 Task: Filter the search "javascript" by the marketplace.
Action: Mouse moved to (856, 88)
Screenshot: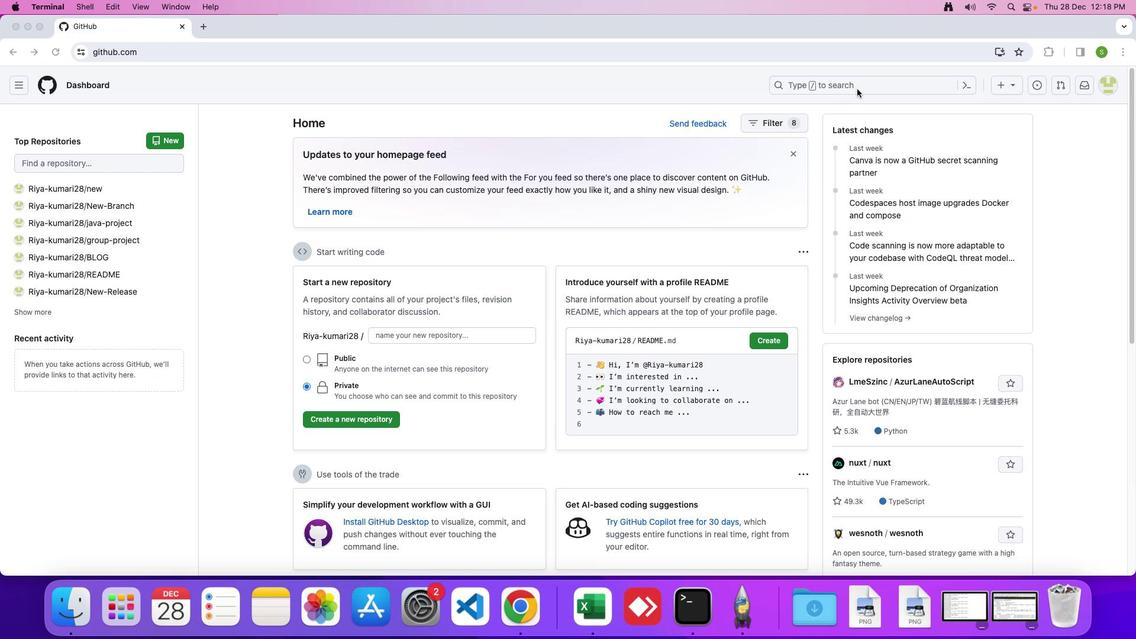 
Action: Mouse pressed left at (856, 88)
Screenshot: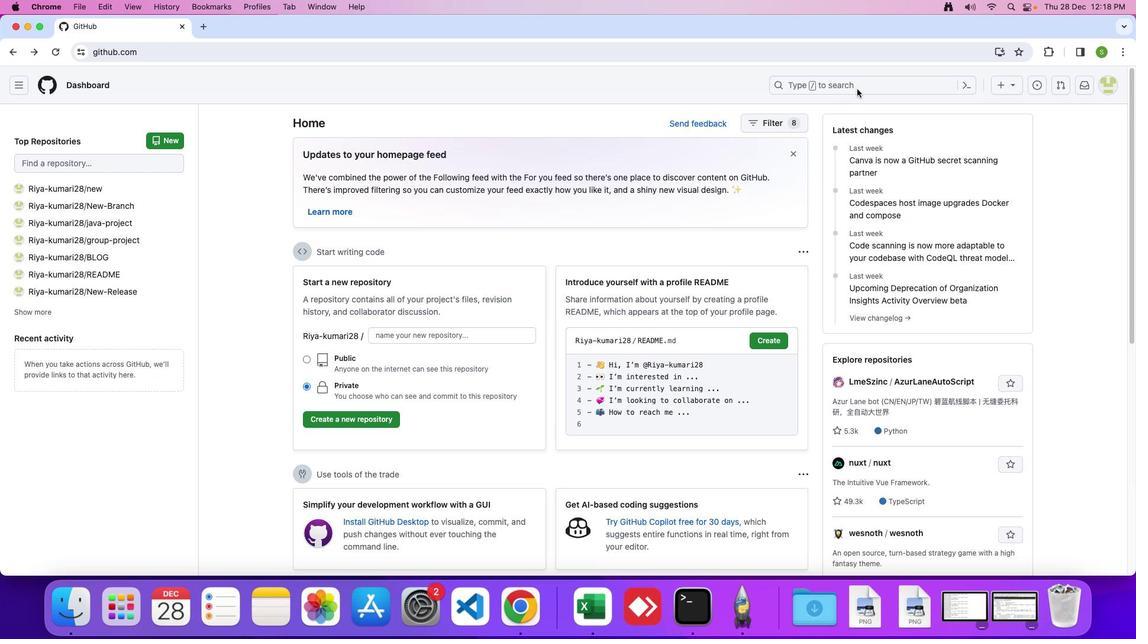 
Action: Mouse moved to (860, 85)
Screenshot: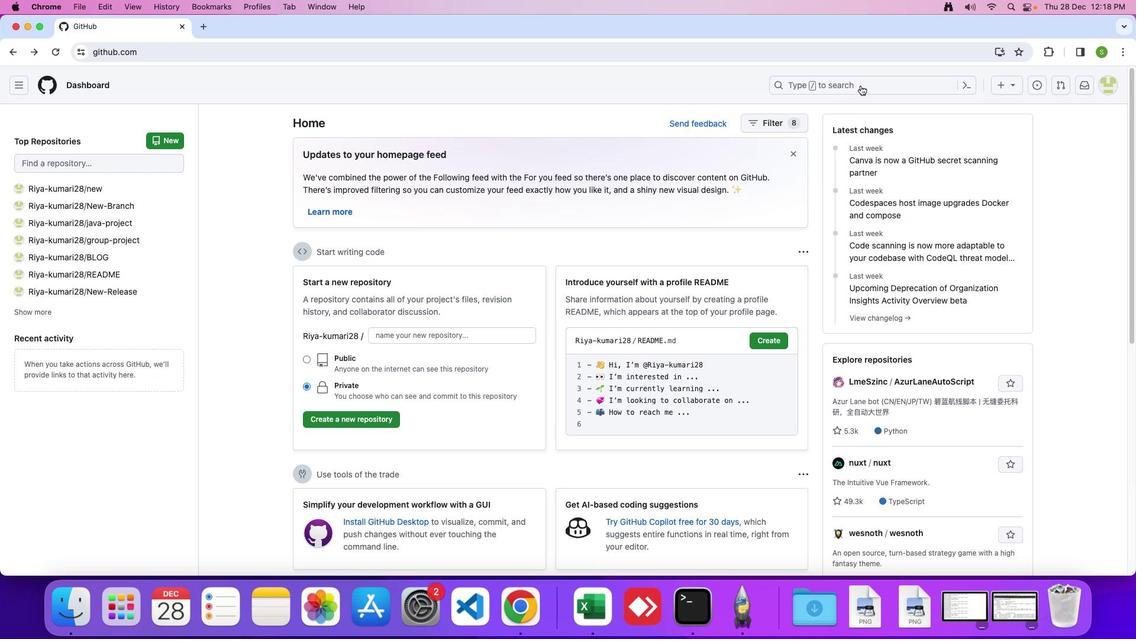 
Action: Mouse pressed left at (860, 85)
Screenshot: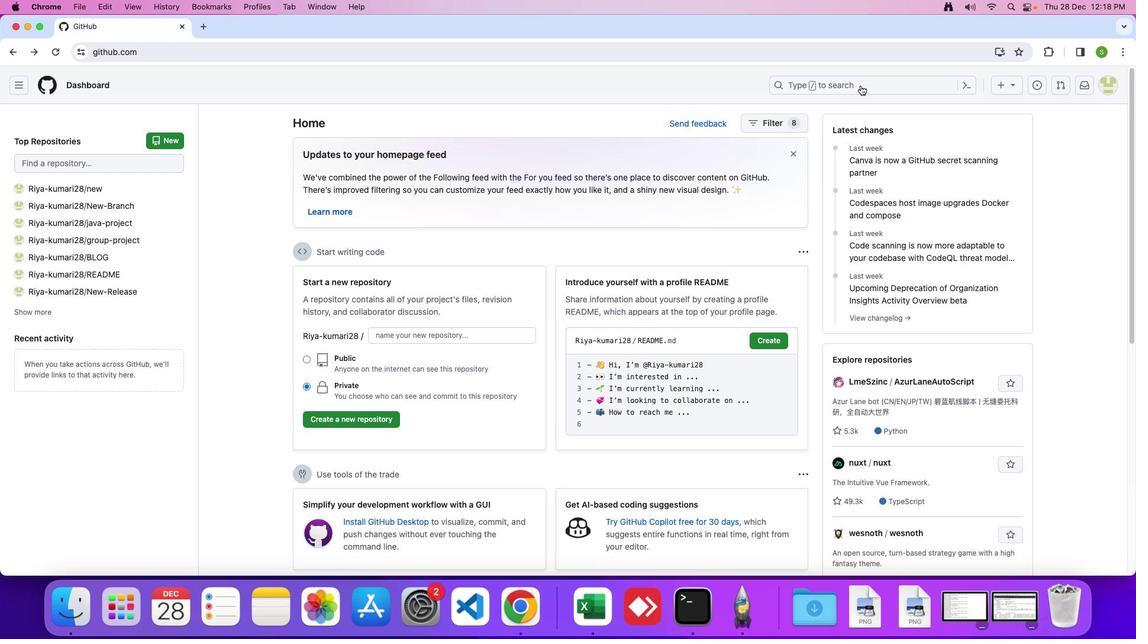 
Action: Mouse moved to (755, 87)
Screenshot: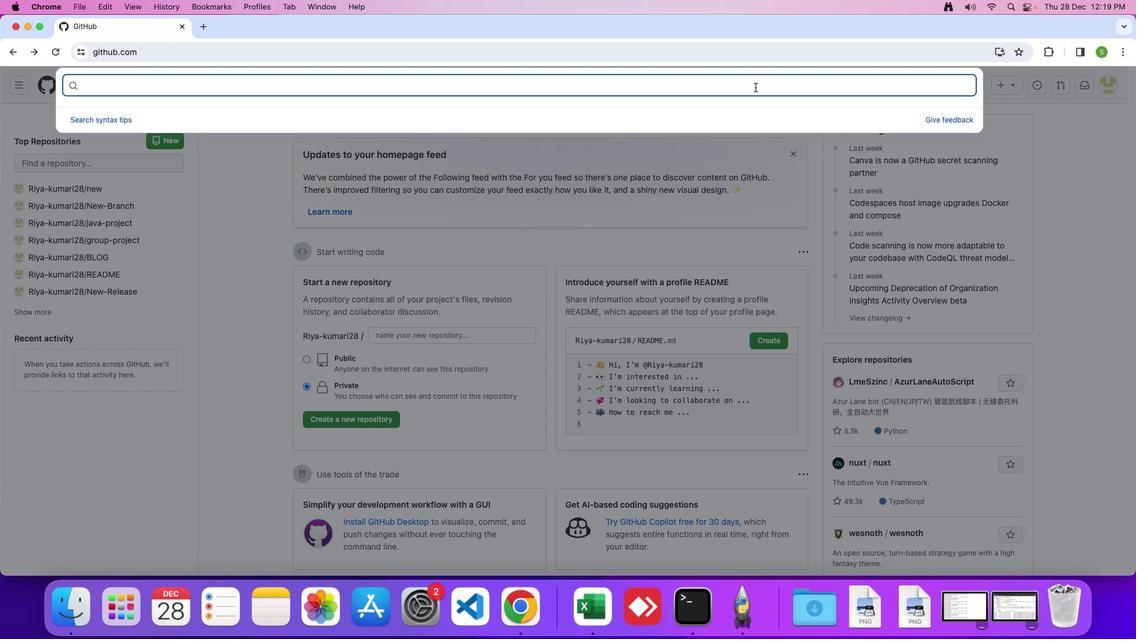 
Action: Mouse pressed left at (755, 87)
Screenshot: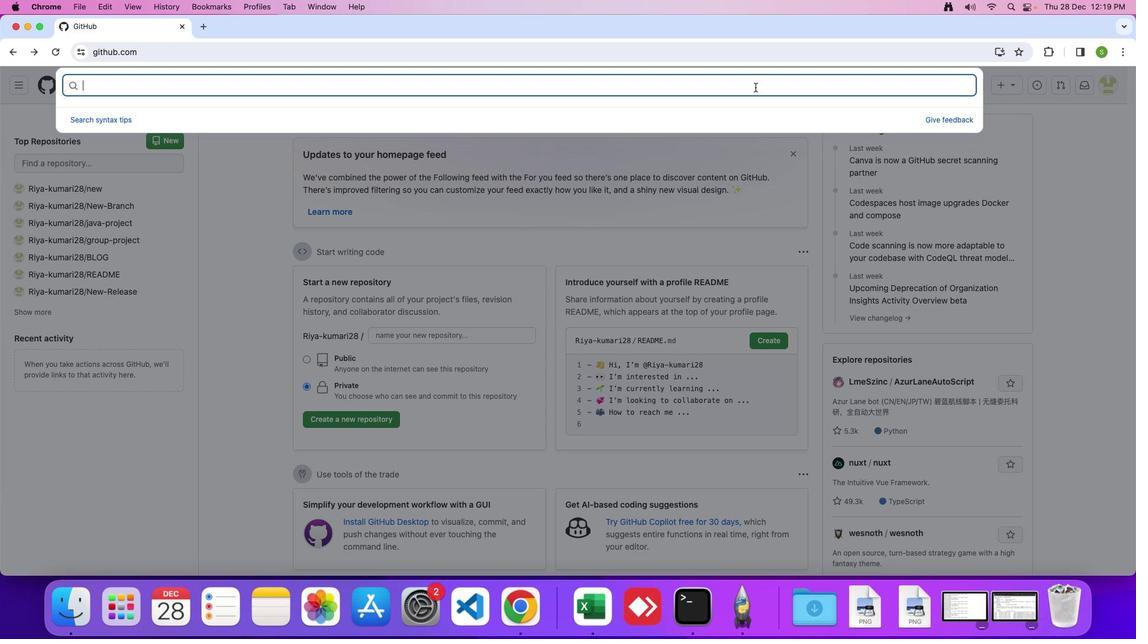 
Action: Mouse moved to (756, 87)
Screenshot: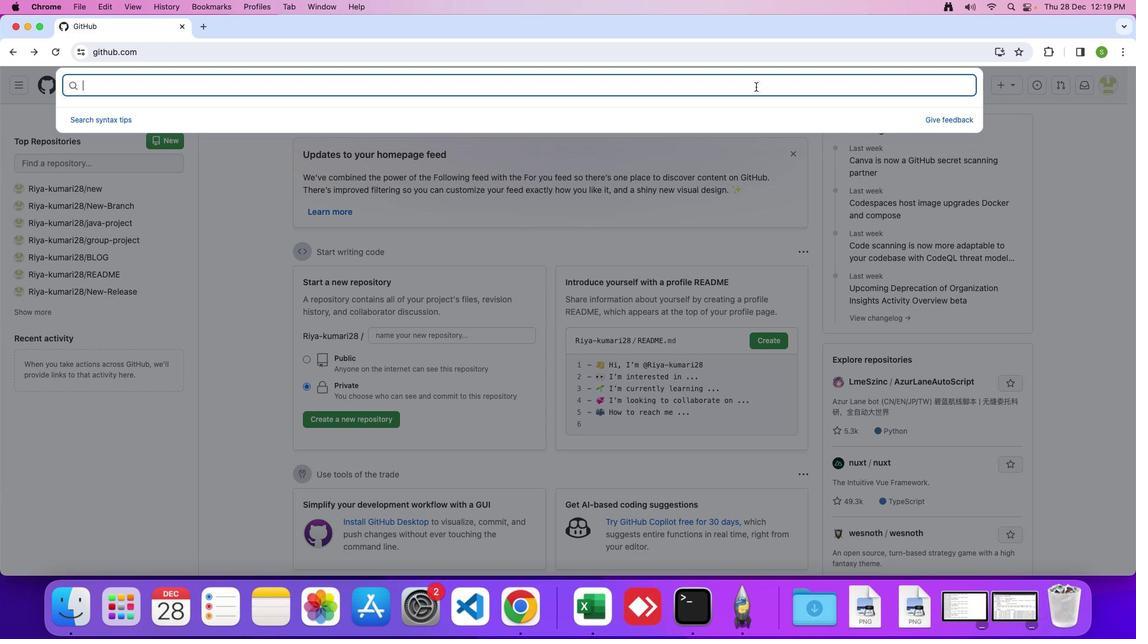 
Action: Key pressed 'J'Key.caps_lock'a''v''a''s''c''r''i''p''t'Key.enter
Screenshot: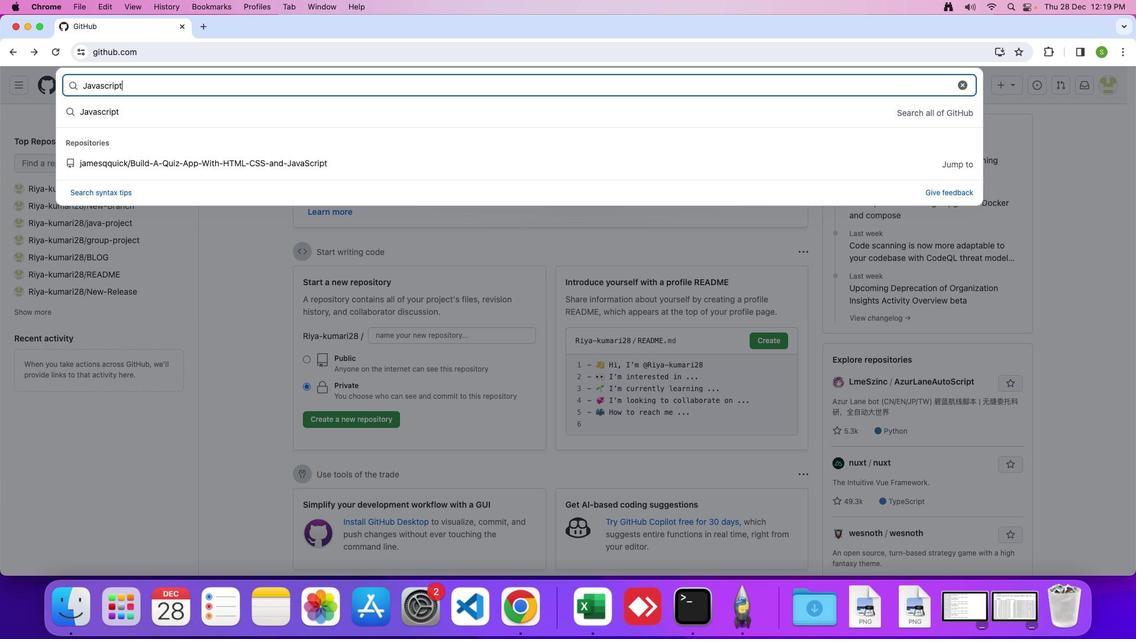 
Action: Mouse moved to (43, 262)
Screenshot: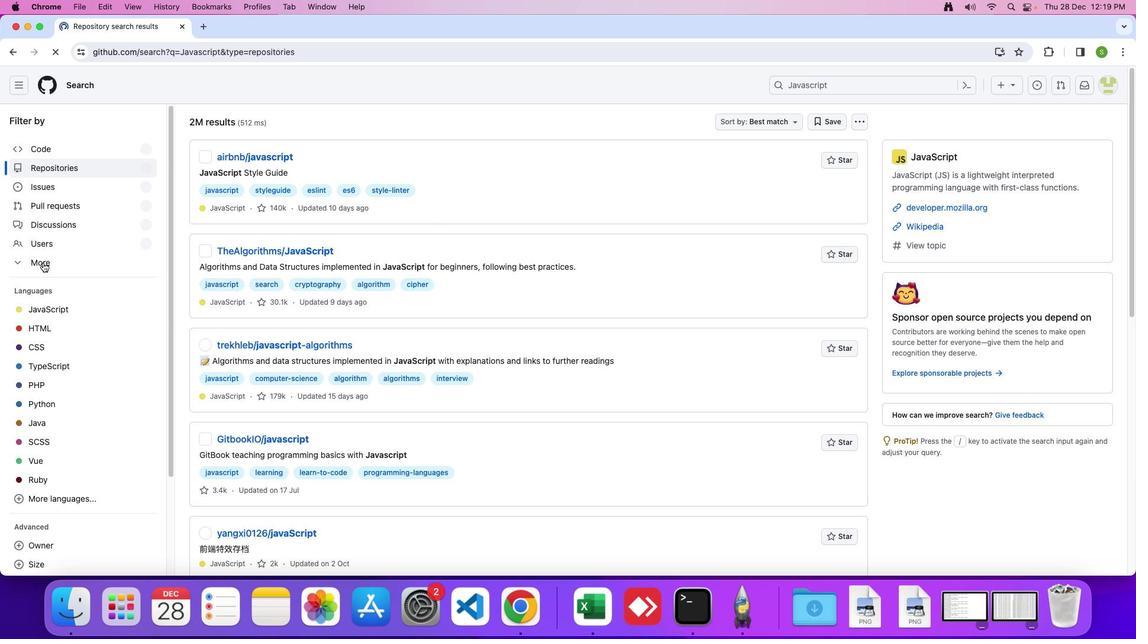 
Action: Mouse pressed left at (43, 262)
Screenshot: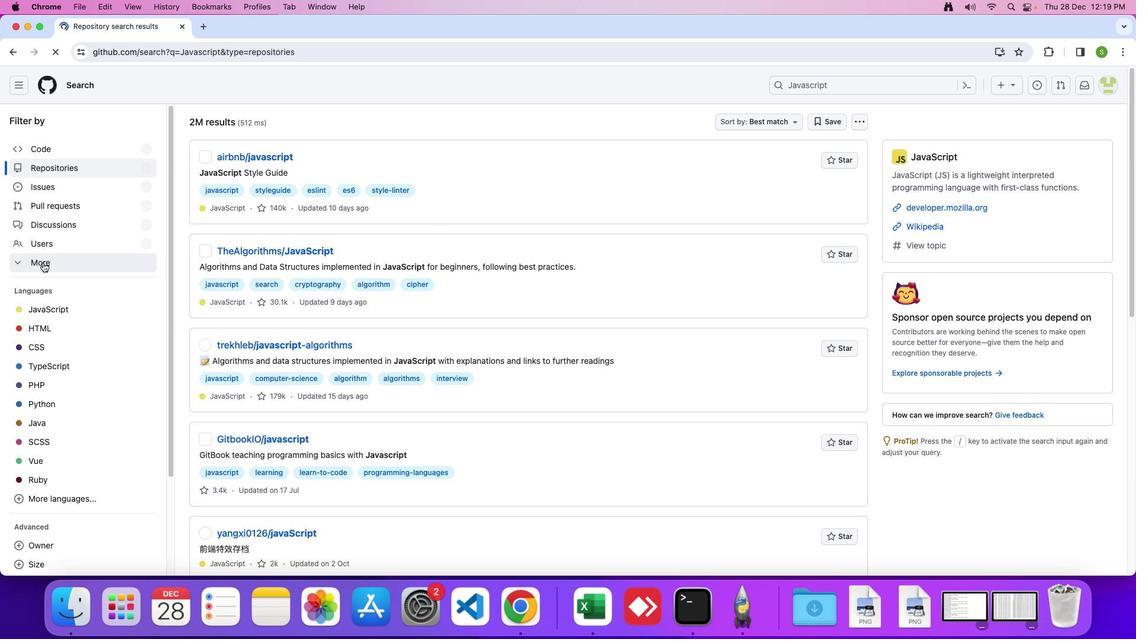 
Action: Mouse moved to (40, 340)
Screenshot: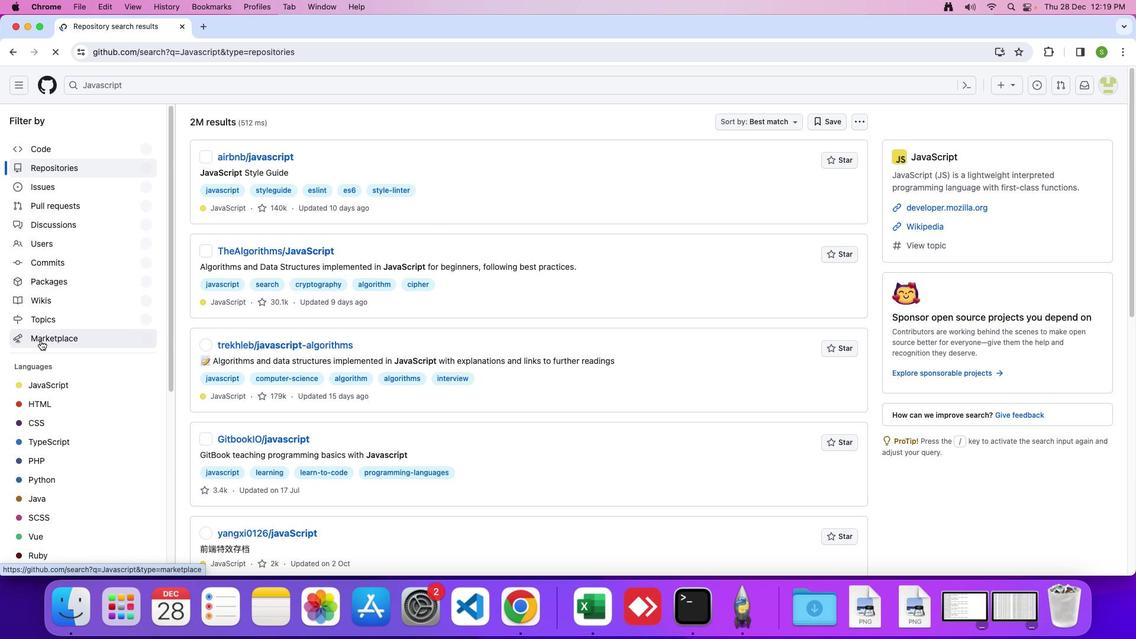 
Action: Mouse pressed left at (40, 340)
Screenshot: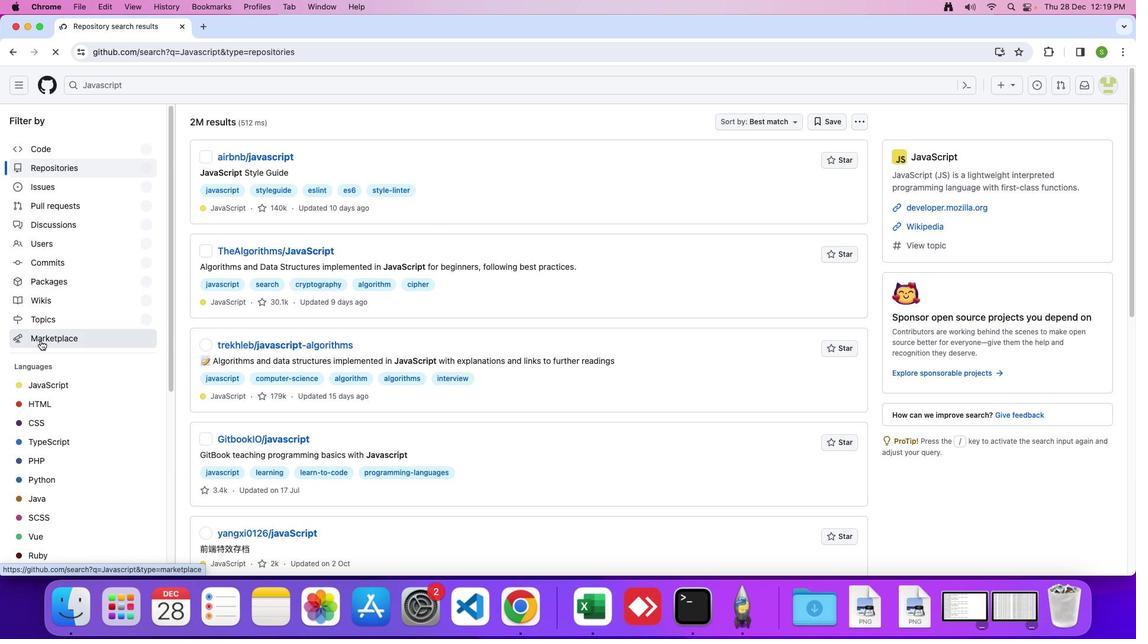 
Action: Mouse moved to (522, 379)
Screenshot: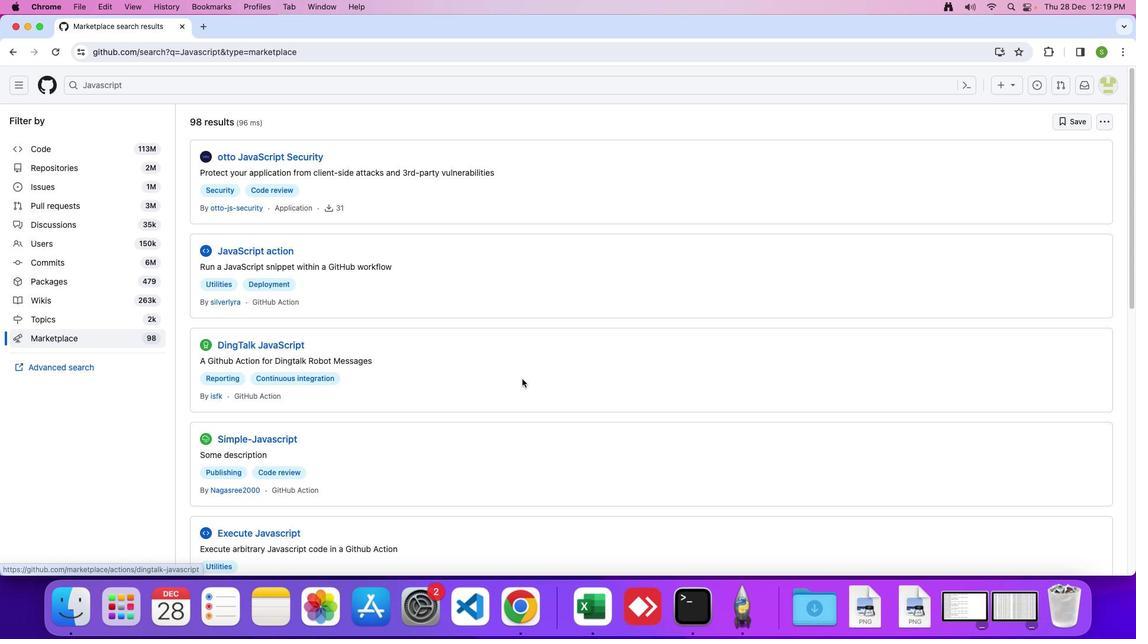 
